 Task: Add Belching Beaver Brewery Hard Seltzer Variety 12 Pack Cans to the cart.
Action: Mouse moved to (973, 334)
Screenshot: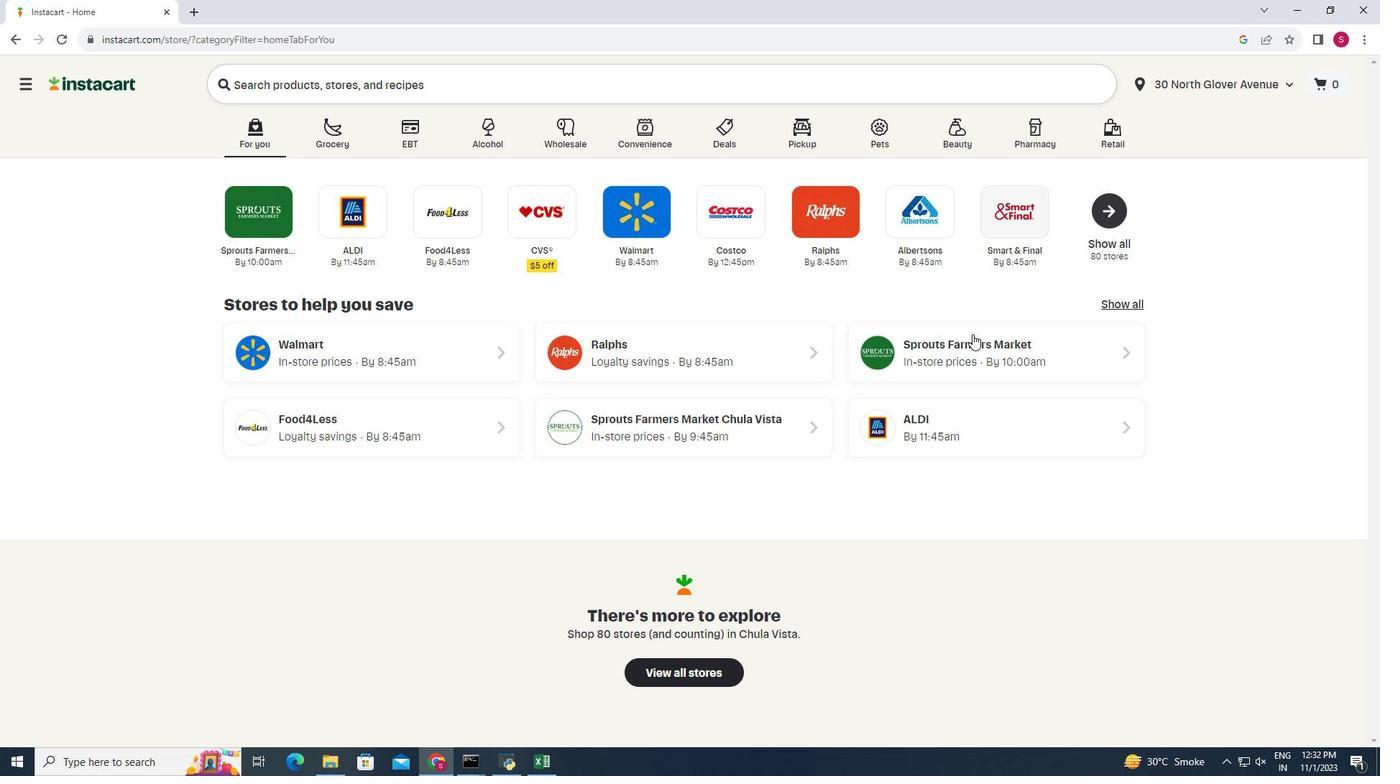 
Action: Mouse pressed left at (973, 334)
Screenshot: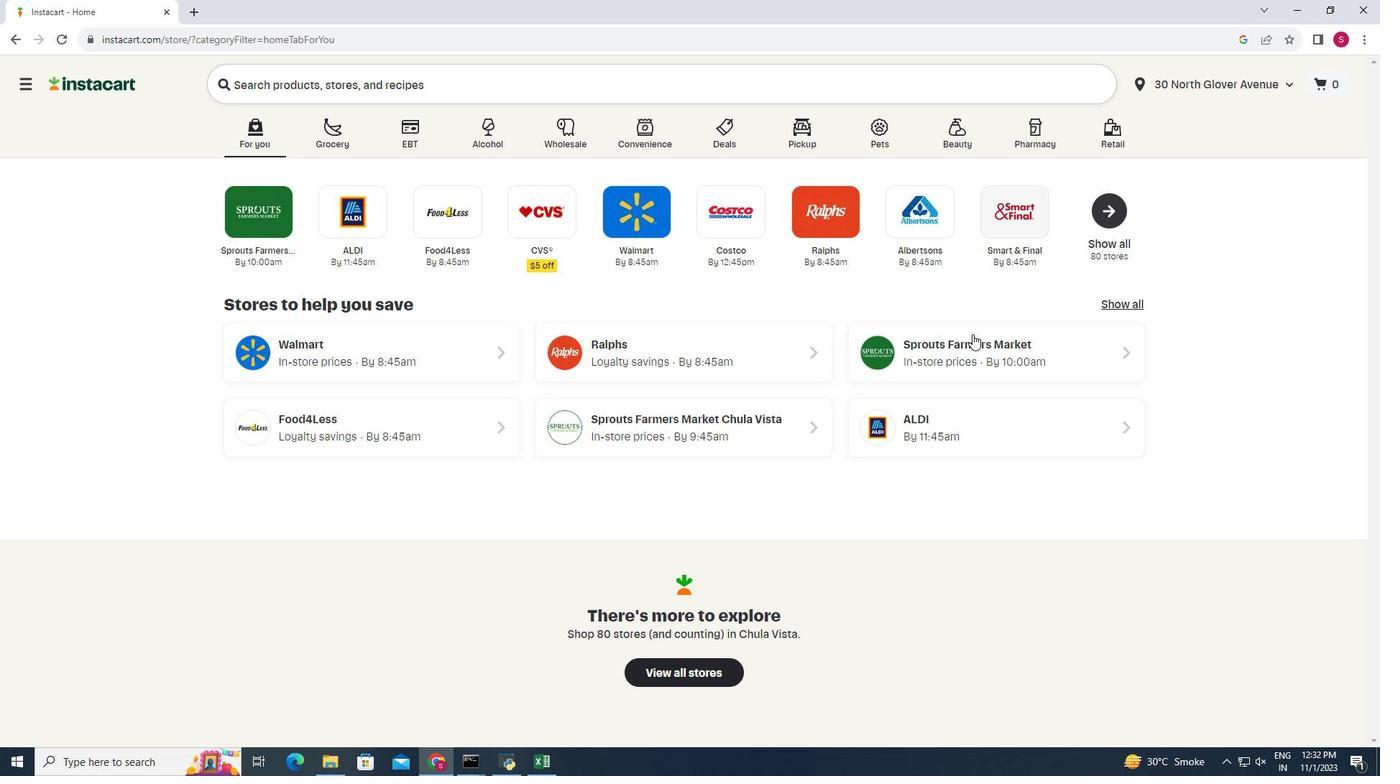 
Action: Mouse moved to (56, 708)
Screenshot: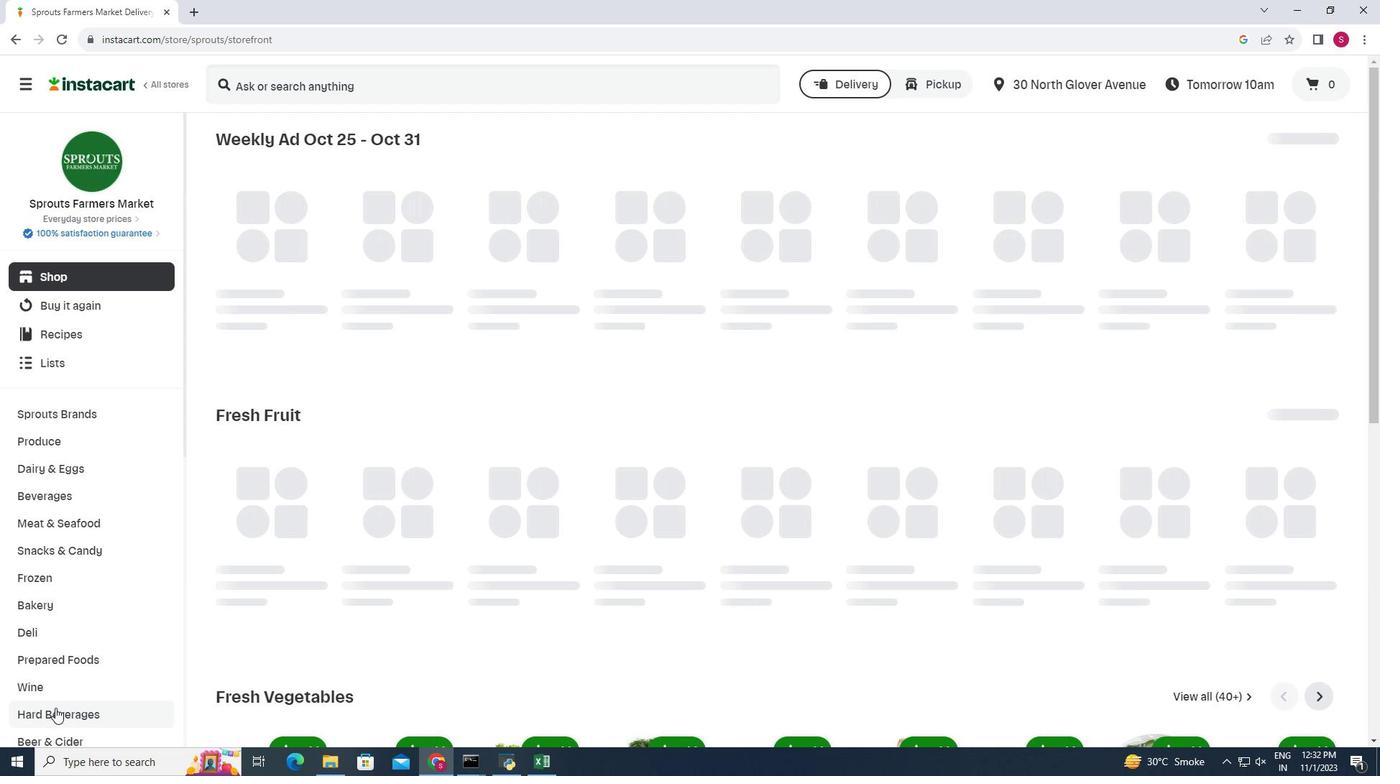 
Action: Mouse pressed left at (56, 708)
Screenshot: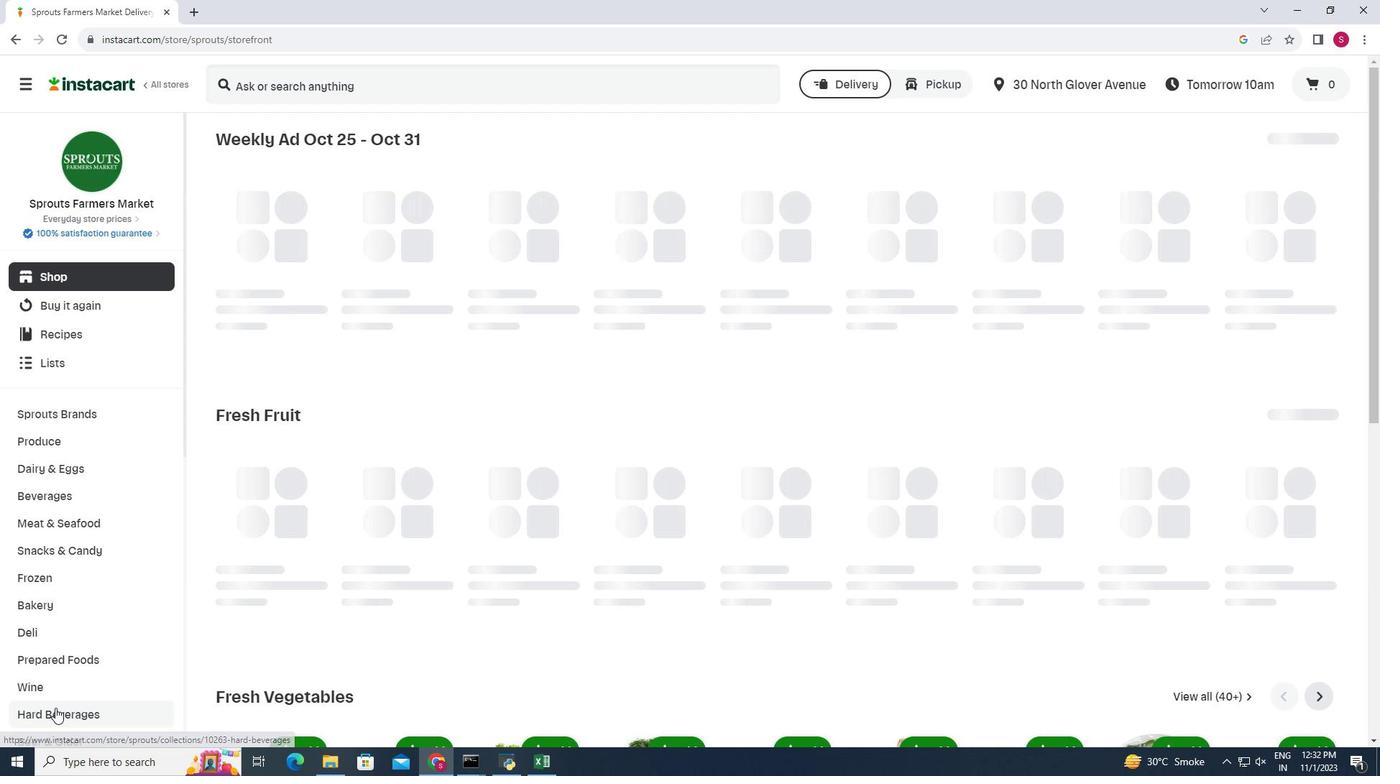 
Action: Mouse moved to (353, 347)
Screenshot: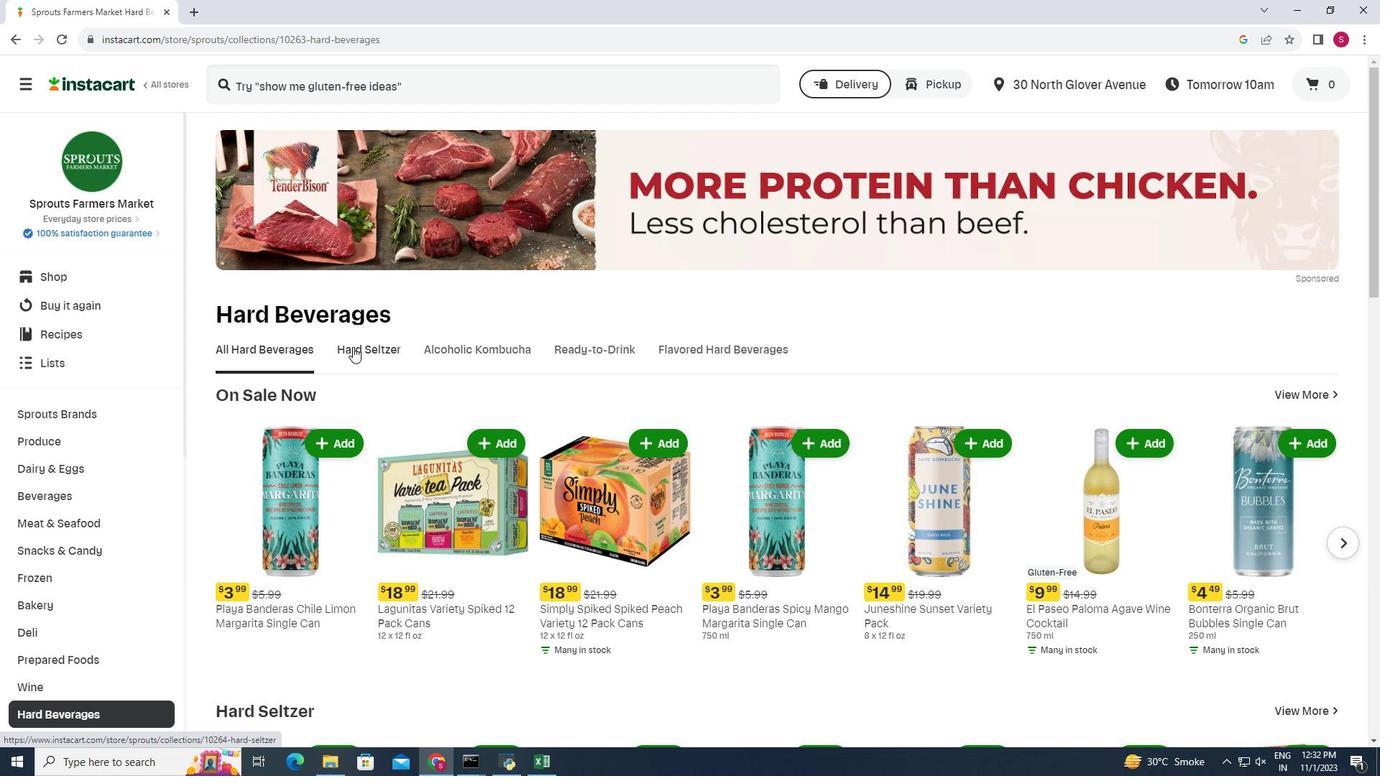 
Action: Mouse pressed left at (353, 347)
Screenshot: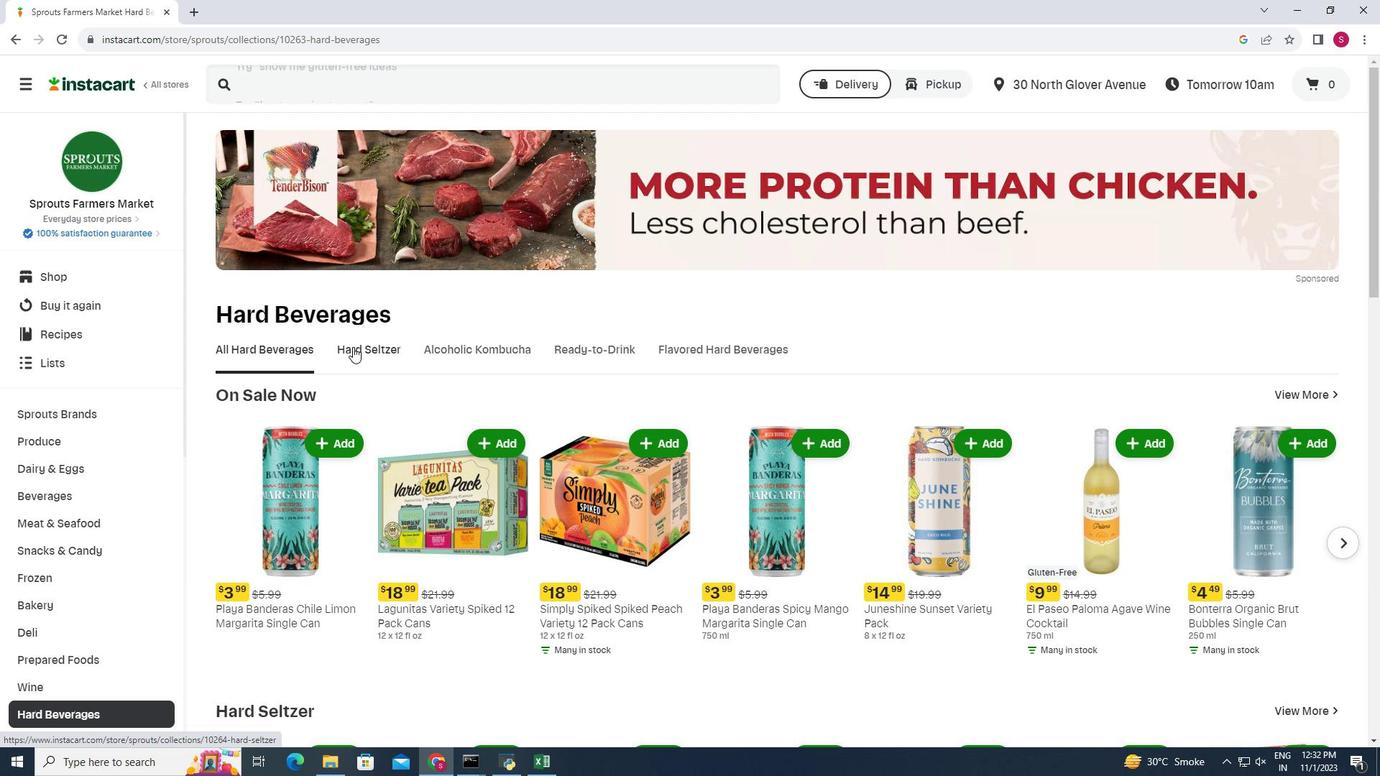 
Action: Mouse moved to (357, 359)
Screenshot: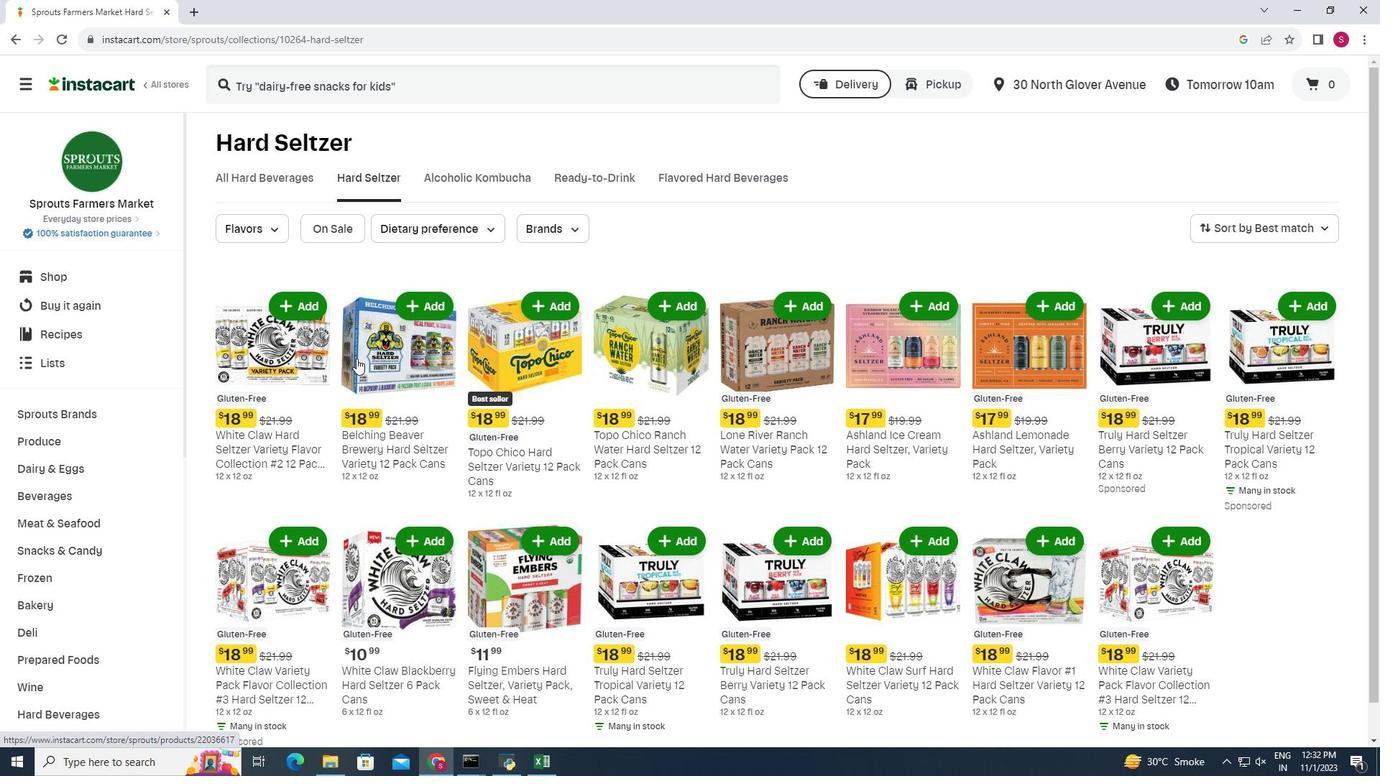 
Action: Mouse scrolled (357, 358) with delta (0, 0)
Screenshot: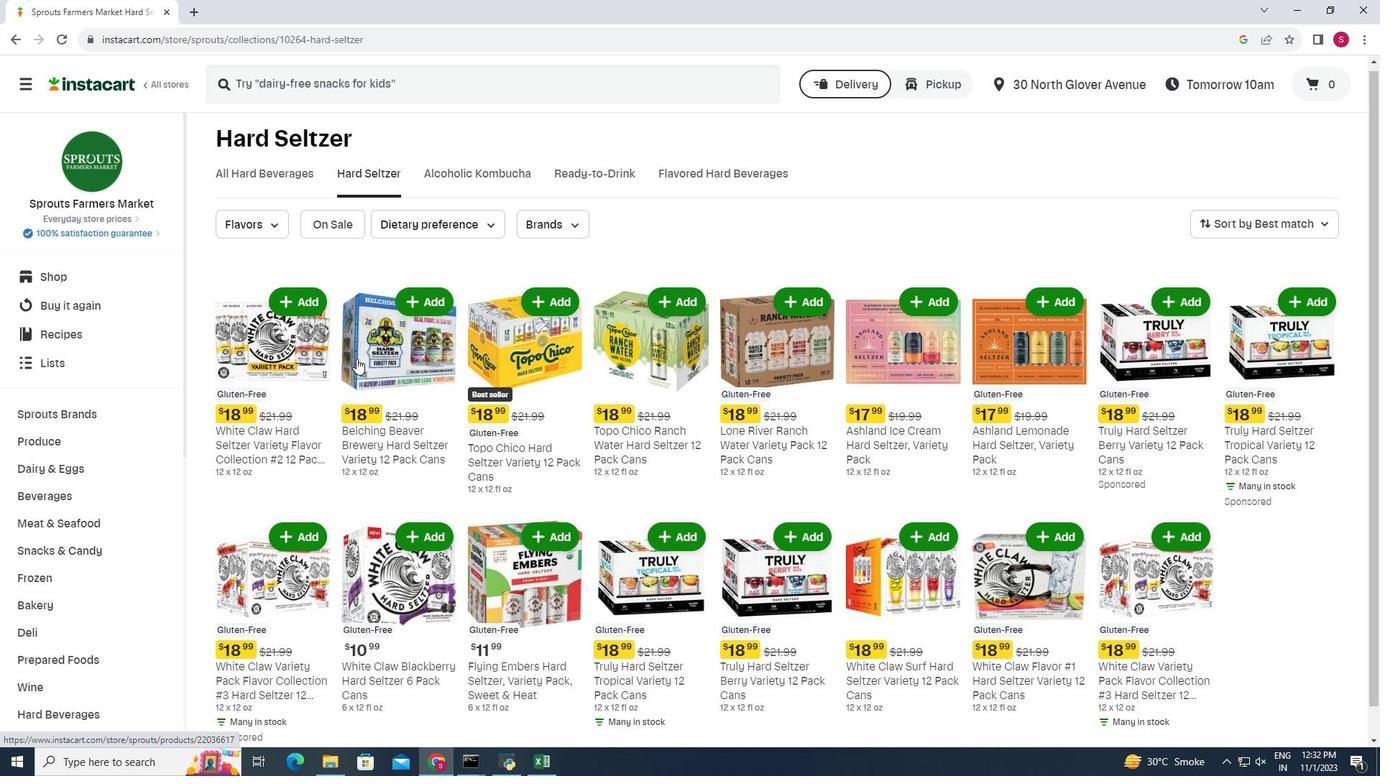 
Action: Mouse moved to (433, 272)
Screenshot: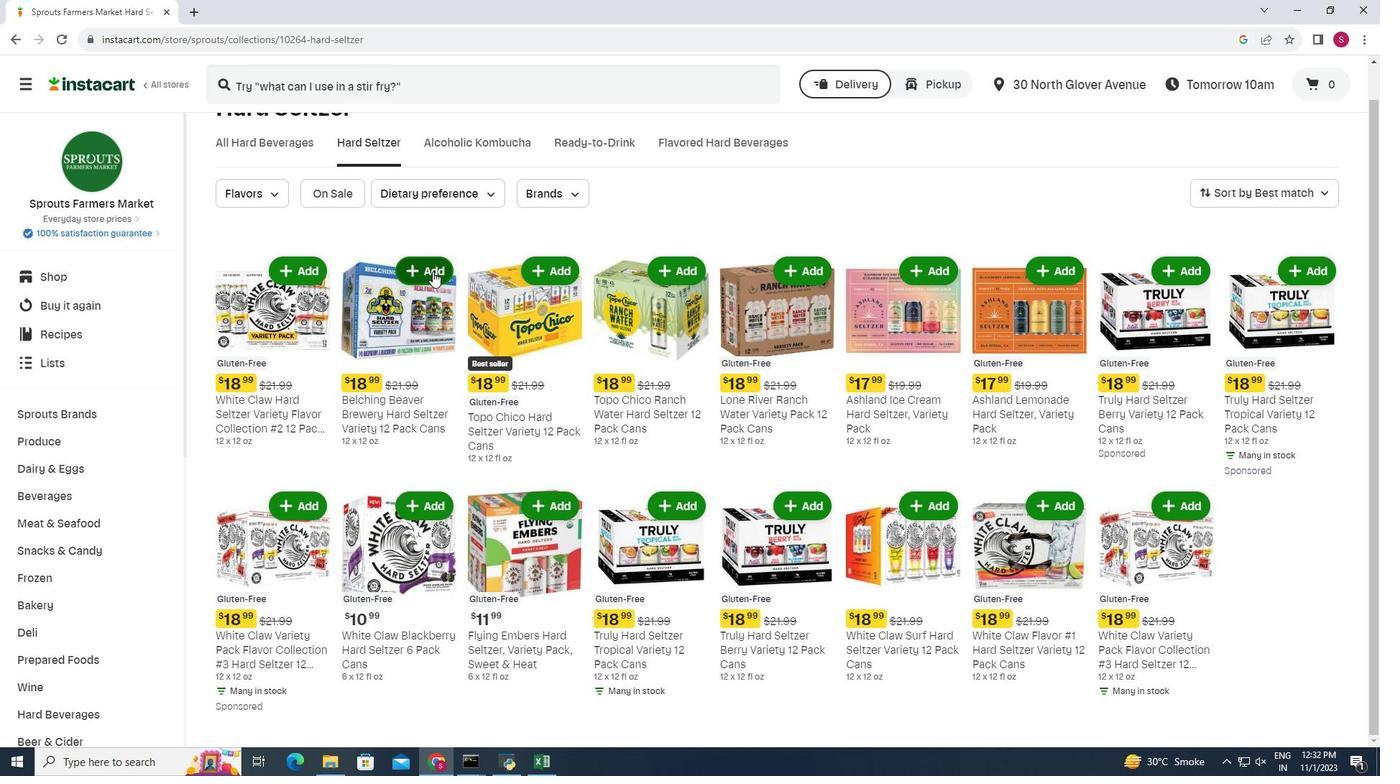 
Action: Mouse pressed left at (433, 272)
Screenshot: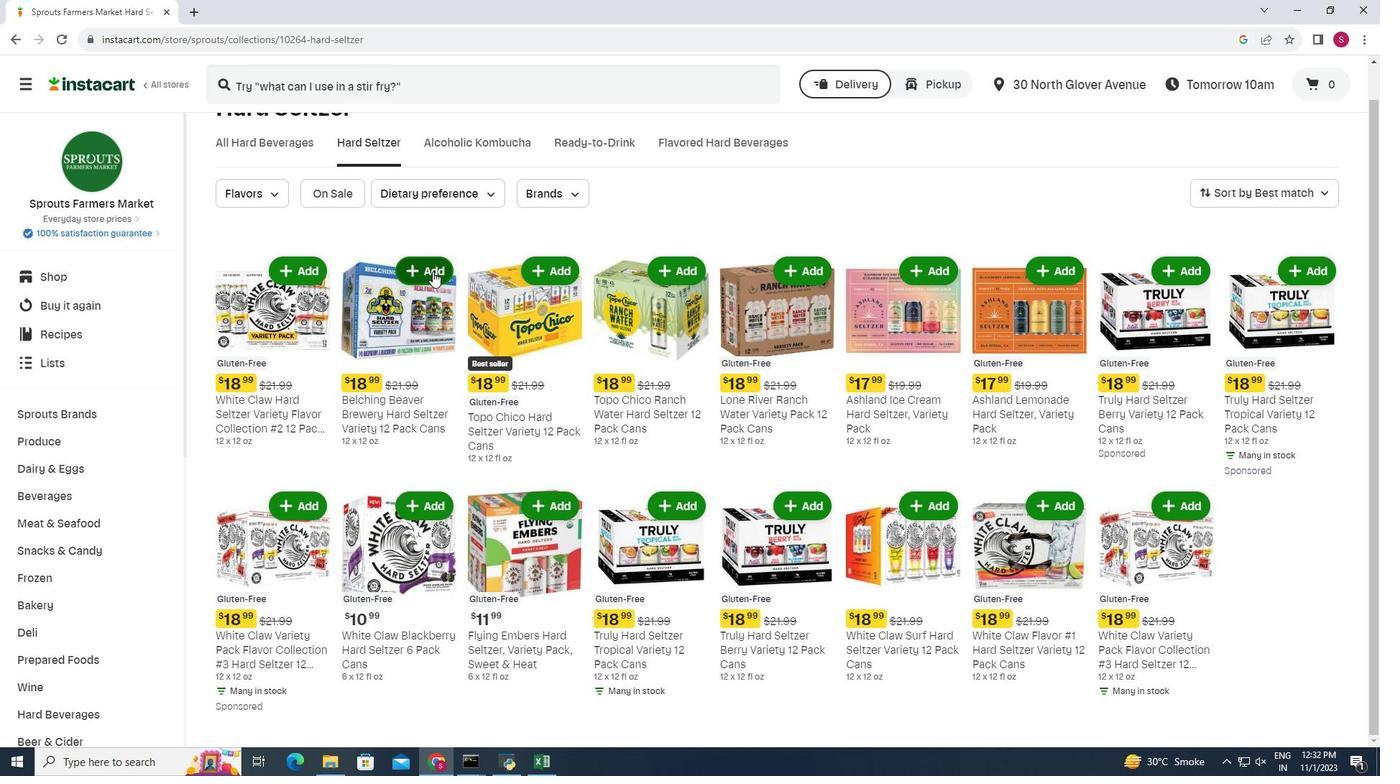 
Action: Mouse moved to (456, 249)
Screenshot: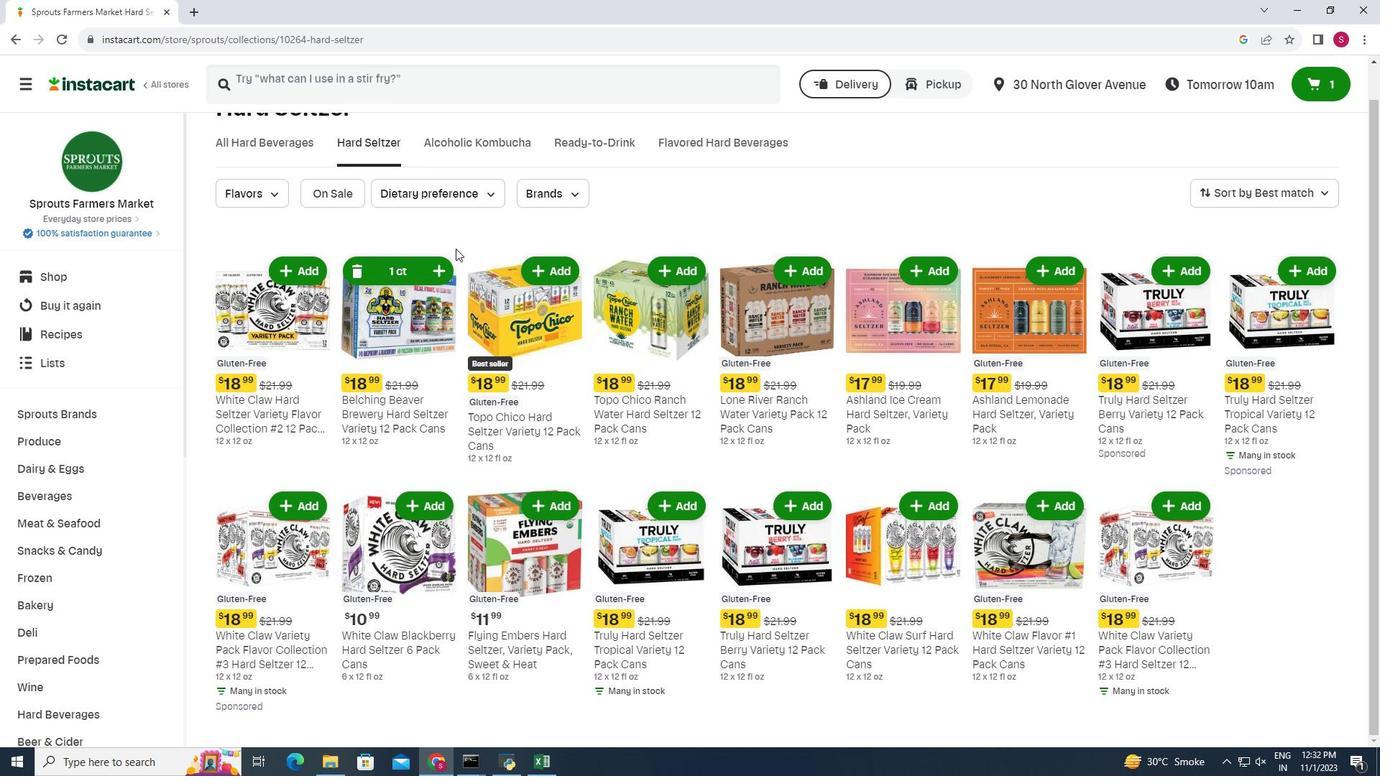 
